 Task: Adjust the pitch to 2.0 semitones.
Action: Mouse moved to (94, 12)
Screenshot: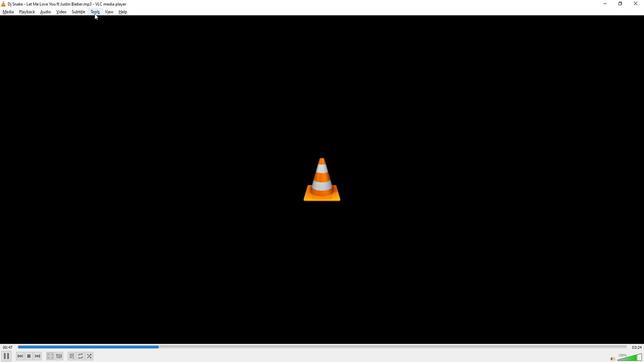 
Action: Mouse pressed left at (94, 12)
Screenshot: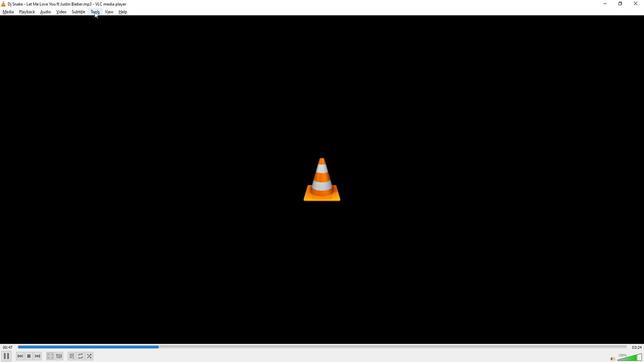 
Action: Mouse moved to (100, 18)
Screenshot: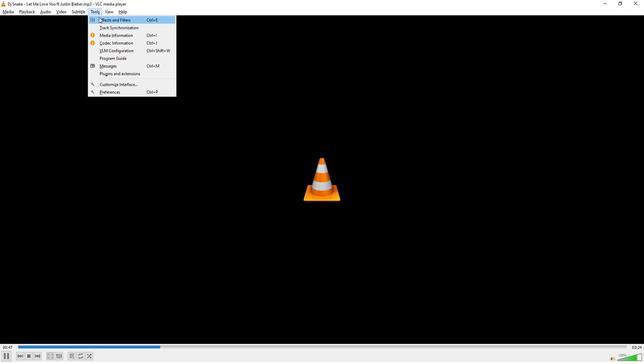 
Action: Mouse pressed left at (100, 18)
Screenshot: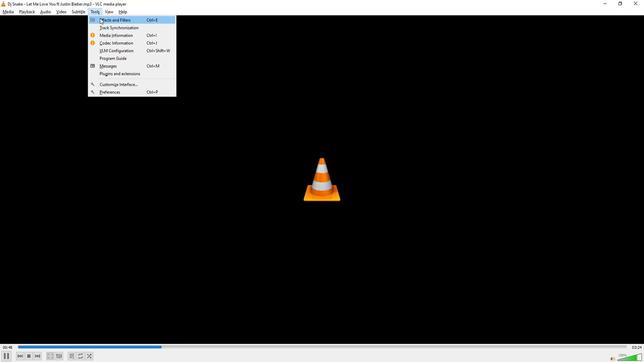 
Action: Mouse moved to (153, 64)
Screenshot: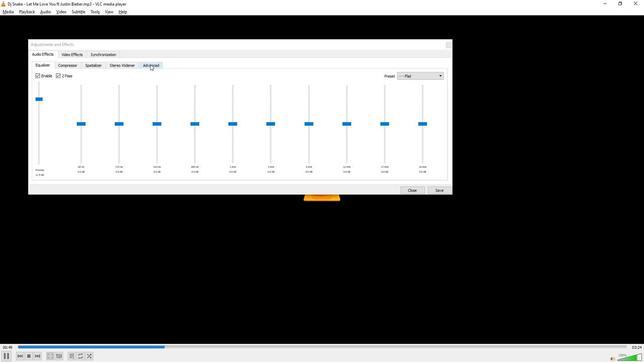 
Action: Mouse pressed left at (153, 64)
Screenshot: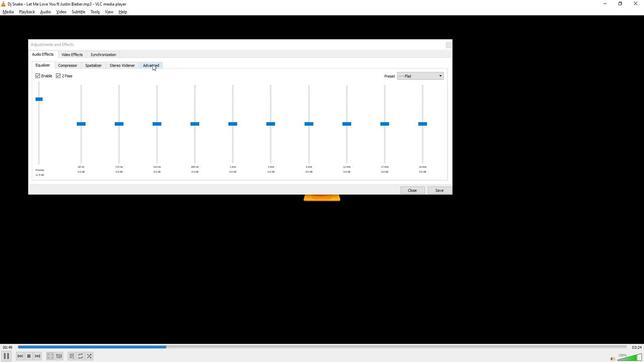 
Action: Mouse moved to (42, 77)
Screenshot: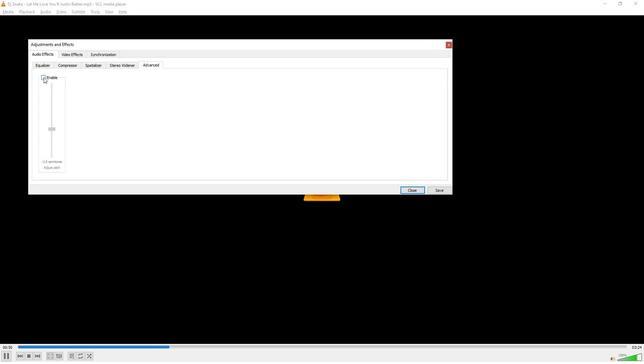 
Action: Mouse pressed left at (42, 77)
Screenshot: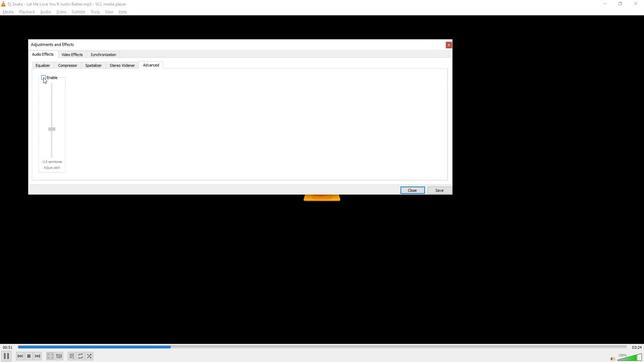 
Action: Mouse moved to (51, 129)
Screenshot: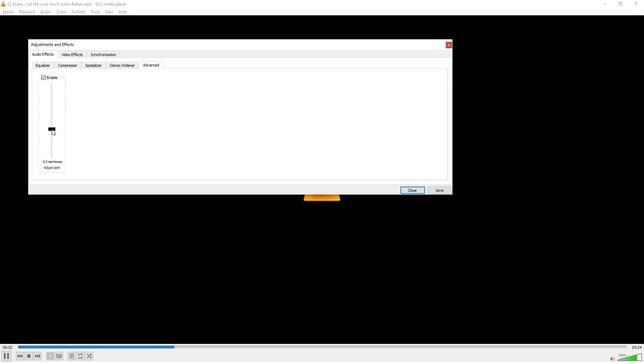 
Action: Mouse pressed left at (51, 129)
Screenshot: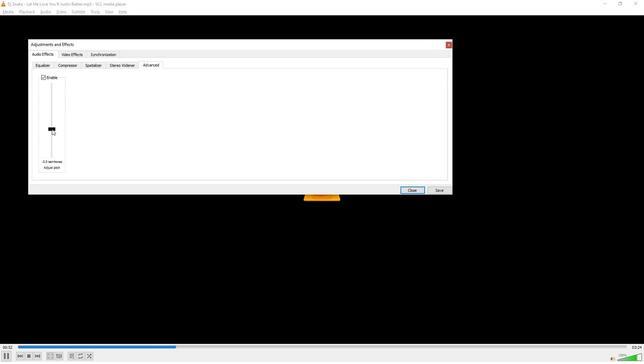 
Action: Mouse moved to (372, 278)
Screenshot: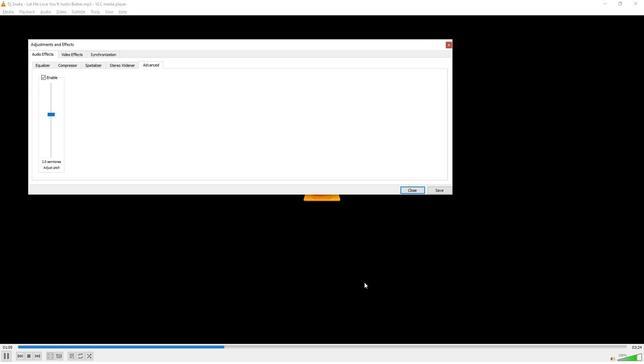 
